 Task: Use the formula "ACCRINT" in spreadsheet "Project protfolio".
Action: Mouse moved to (640, 99)
Screenshot: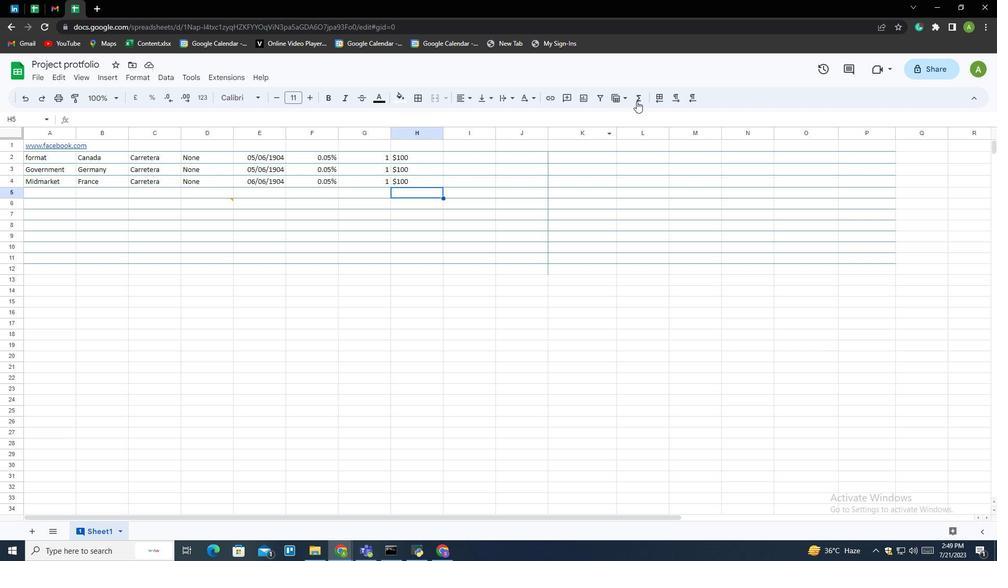
Action: Mouse pressed left at (640, 99)
Screenshot: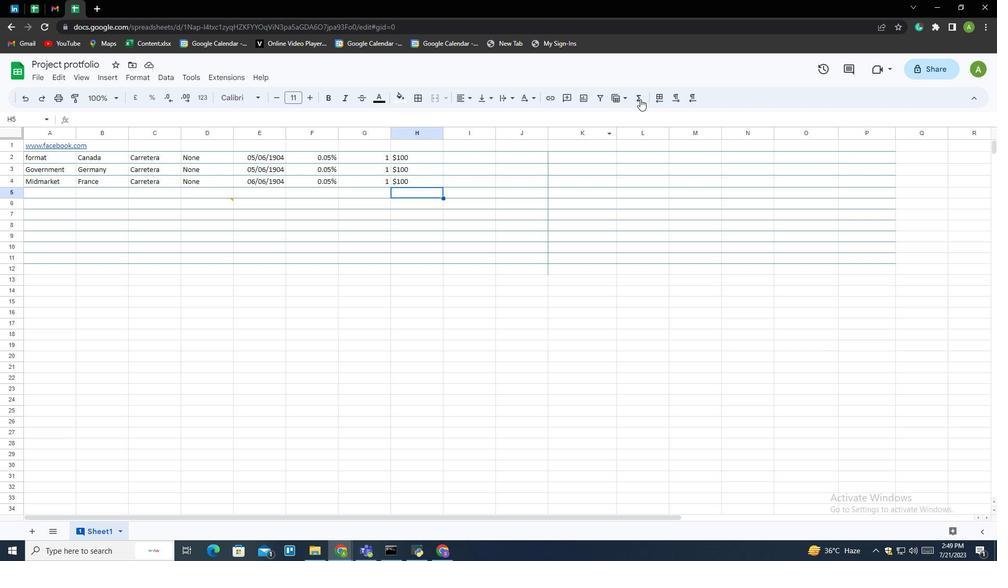 
Action: Mouse moved to (675, 213)
Screenshot: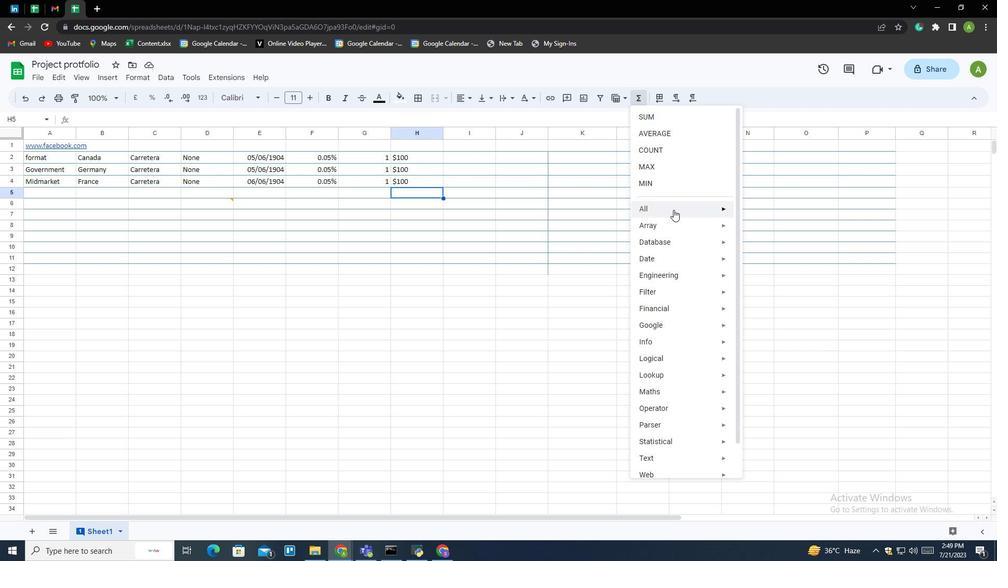 
Action: Mouse pressed left at (675, 213)
Screenshot: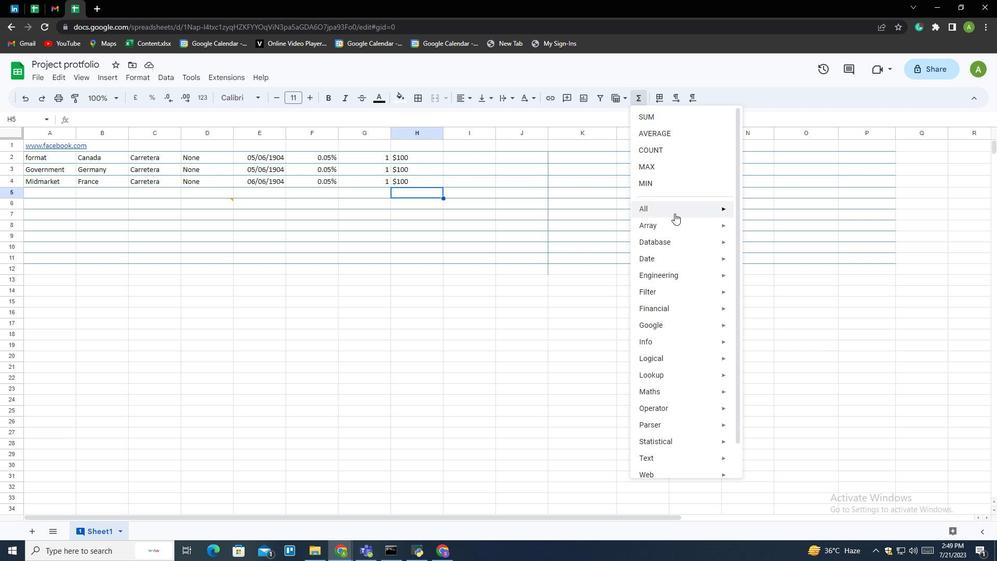 
Action: Mouse moved to (763, 82)
Screenshot: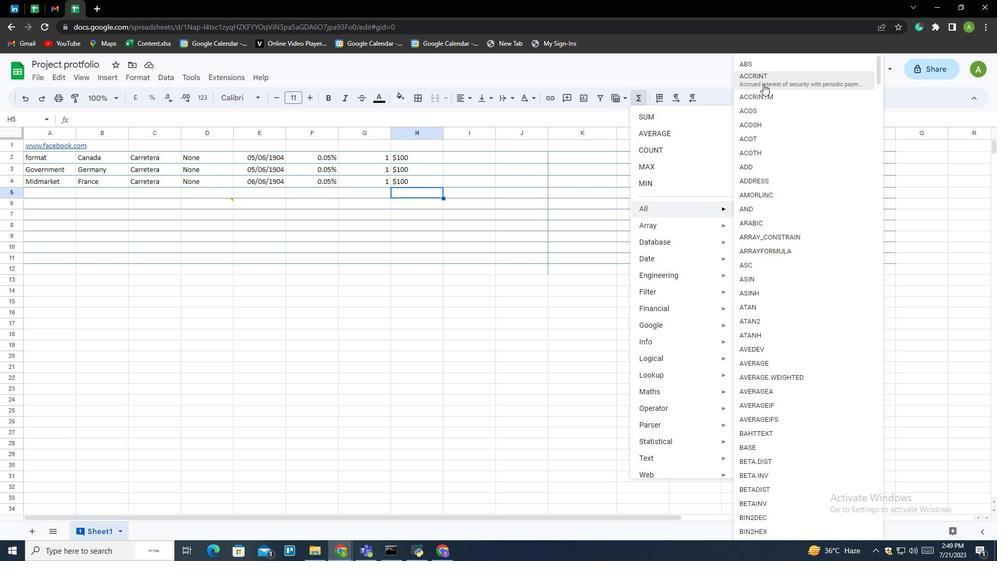 
Action: Mouse pressed left at (763, 82)
Screenshot: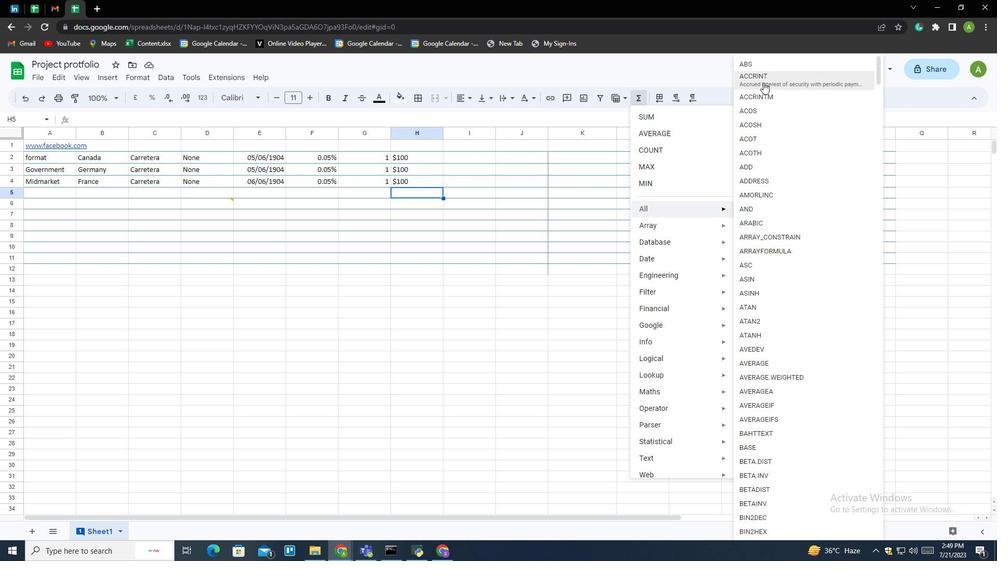 
Action: Mouse moved to (267, 156)
Screenshot: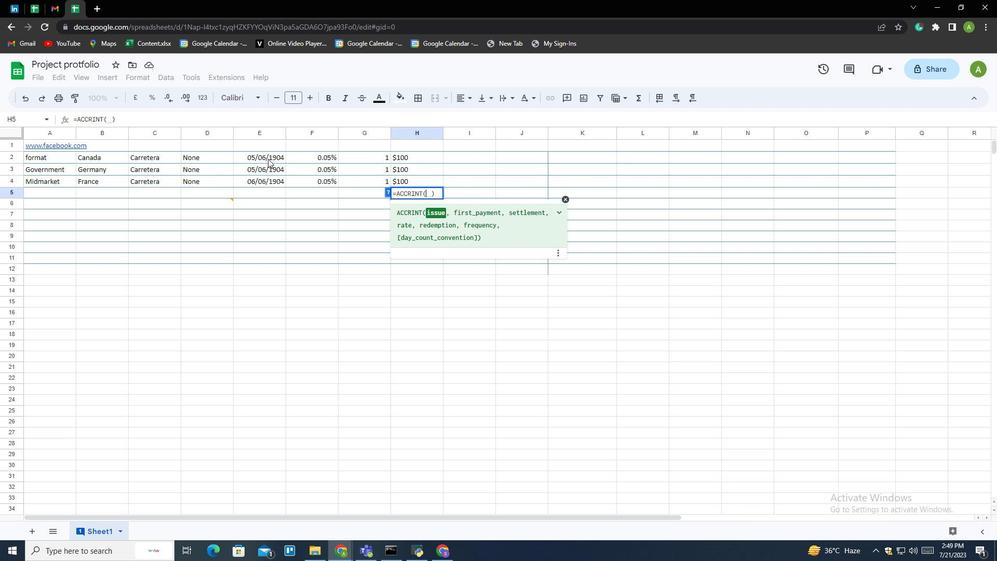
Action: Mouse pressed left at (267, 156)
Screenshot: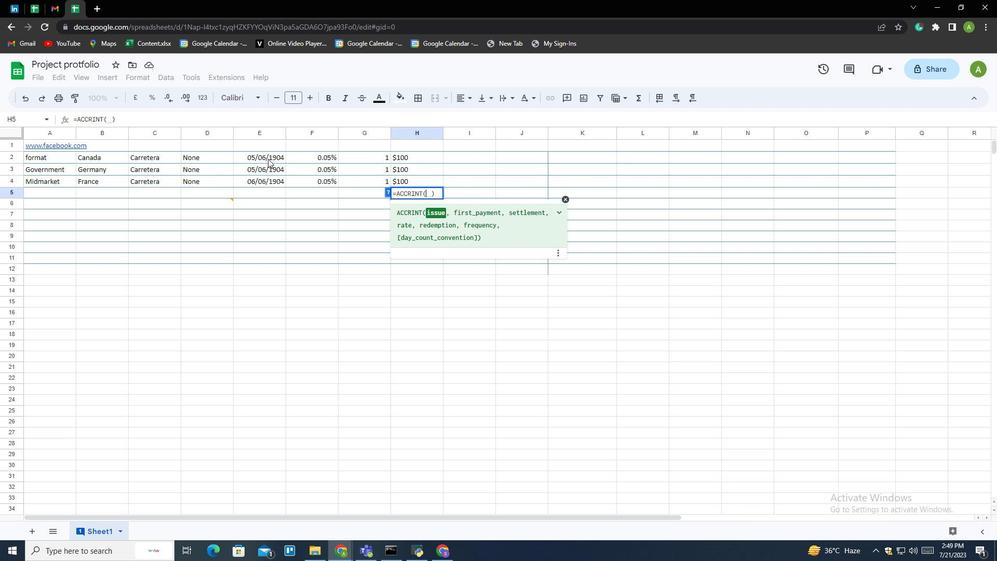 
Action: Mouse moved to (268, 167)
Screenshot: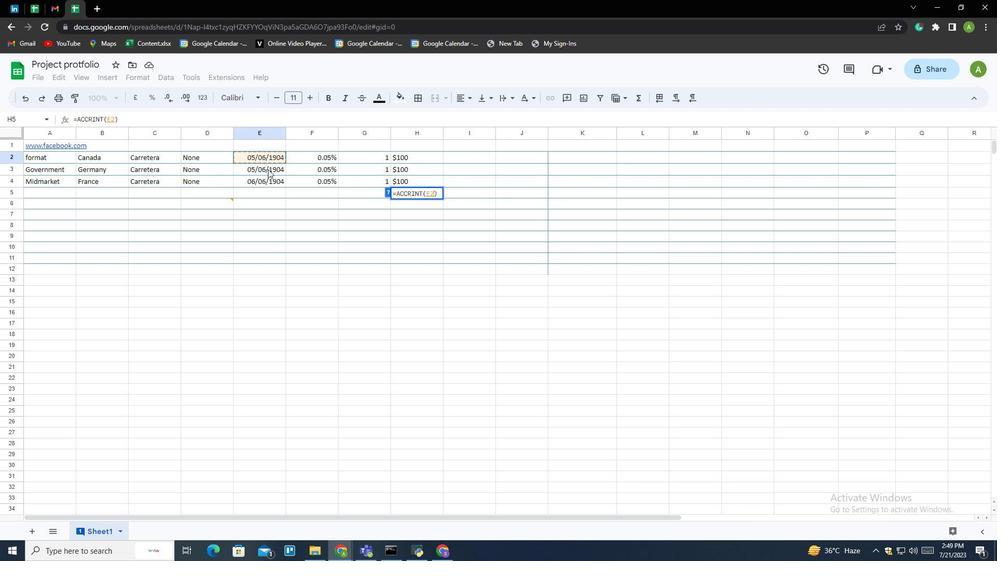 
Action: Mouse pressed left at (268, 167)
Screenshot: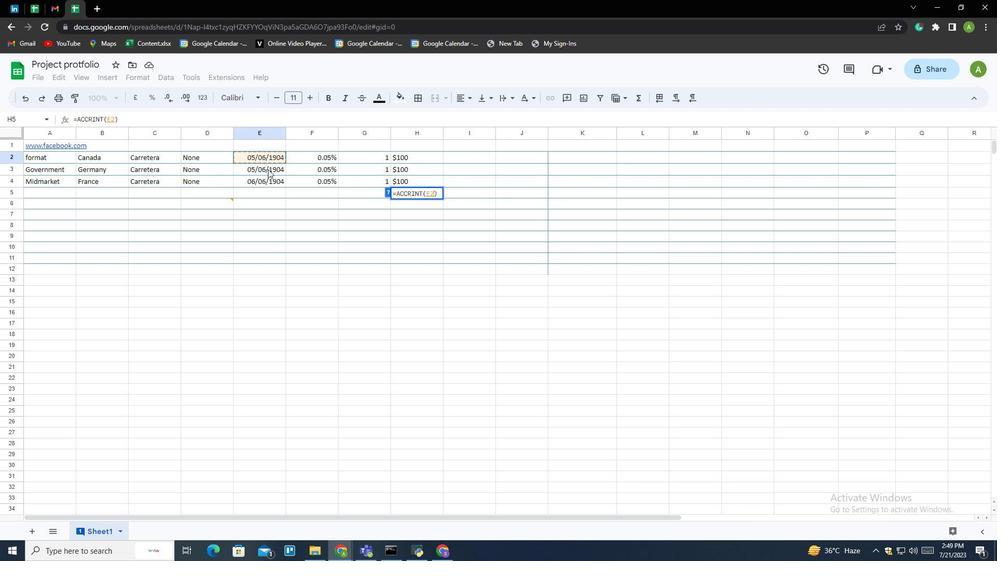 
Action: Mouse moved to (271, 179)
Screenshot: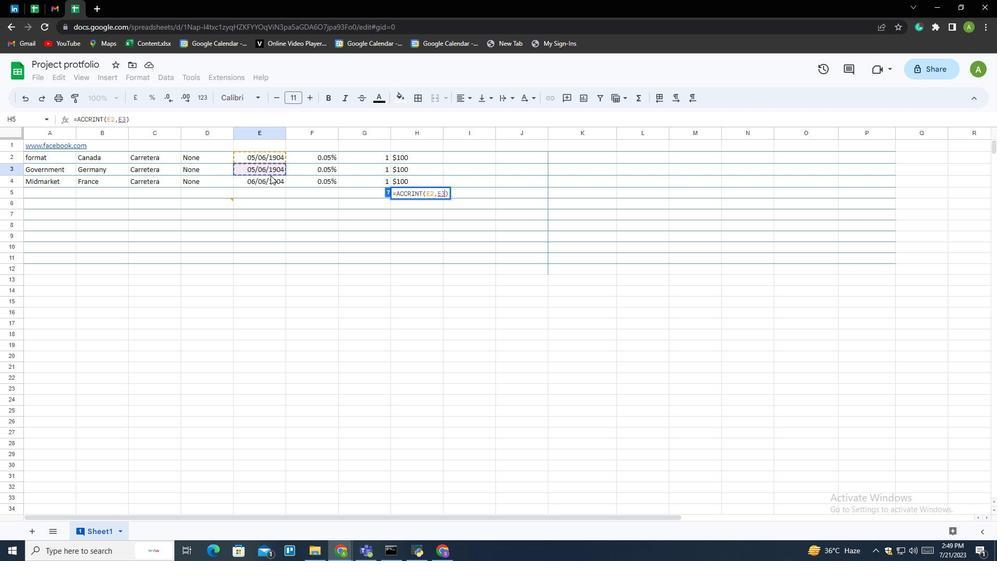 
Action: Mouse pressed left at (271, 179)
Screenshot: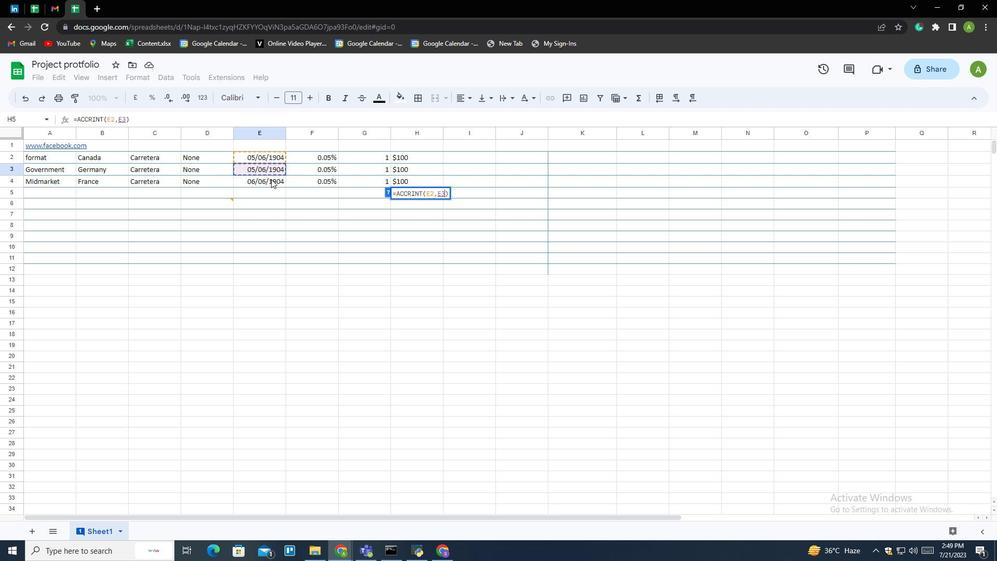 
Action: Mouse moved to (500, 204)
Screenshot: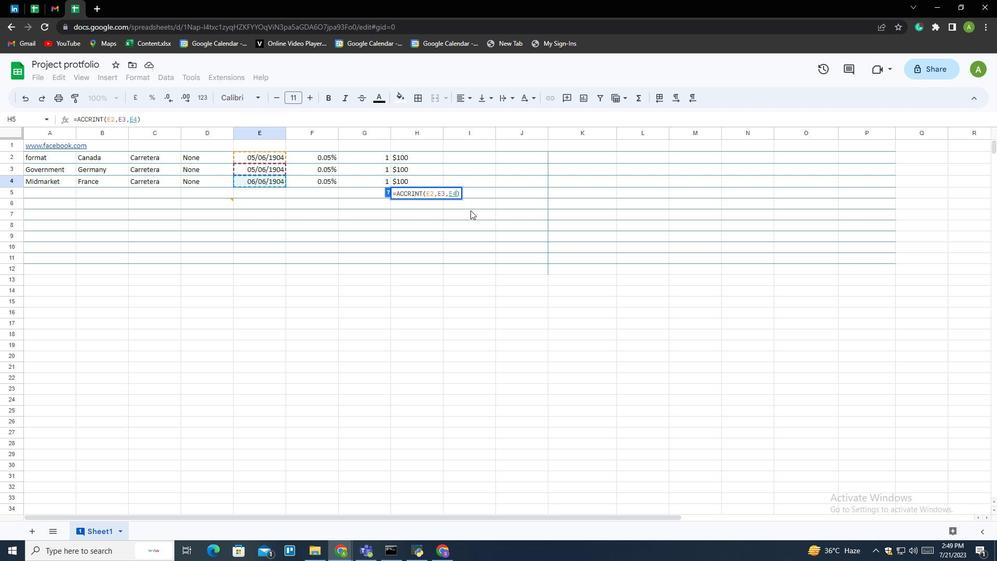 
Action: Key pressed ,<Key.space>0.05,<Key.space>
Screenshot: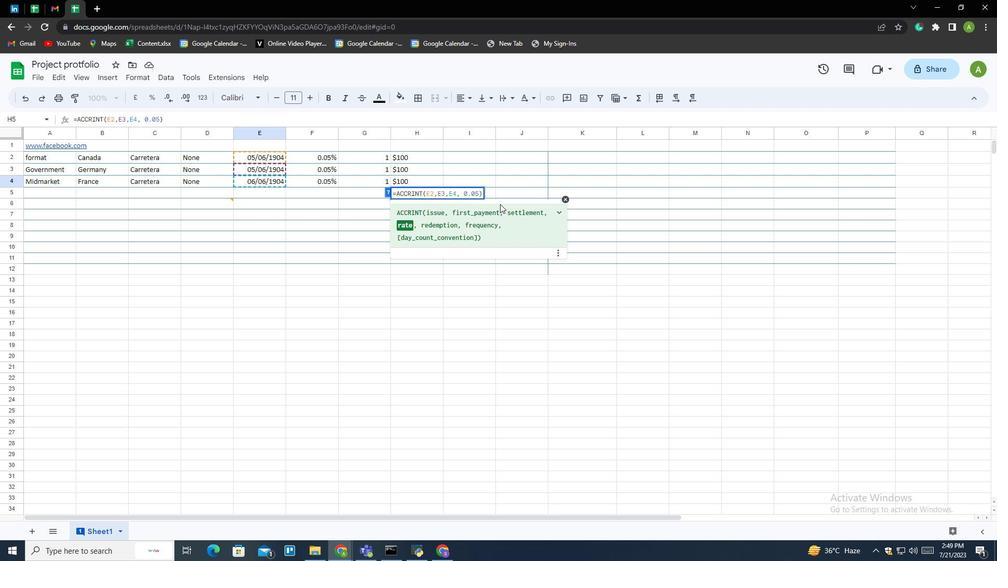 
Action: Mouse moved to (385, 404)
Screenshot: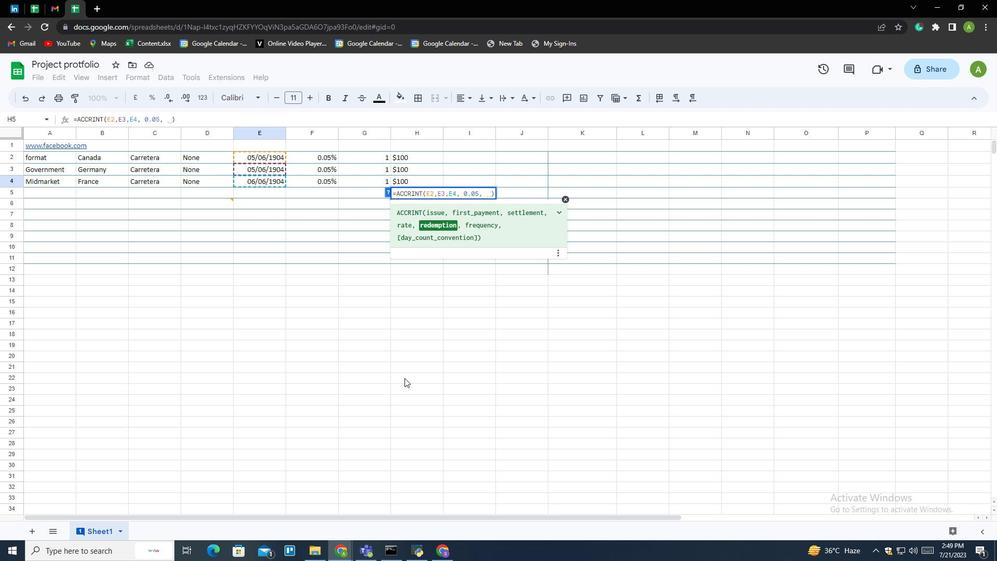 
Action: Key pressed 1,<Key.space>
Screenshot: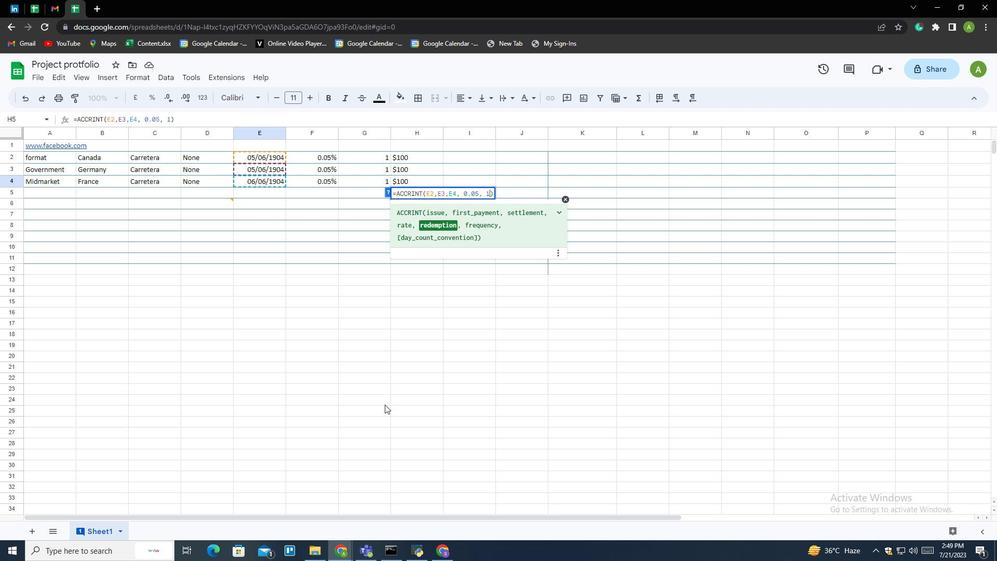 
Action: Mouse moved to (345, 412)
Screenshot: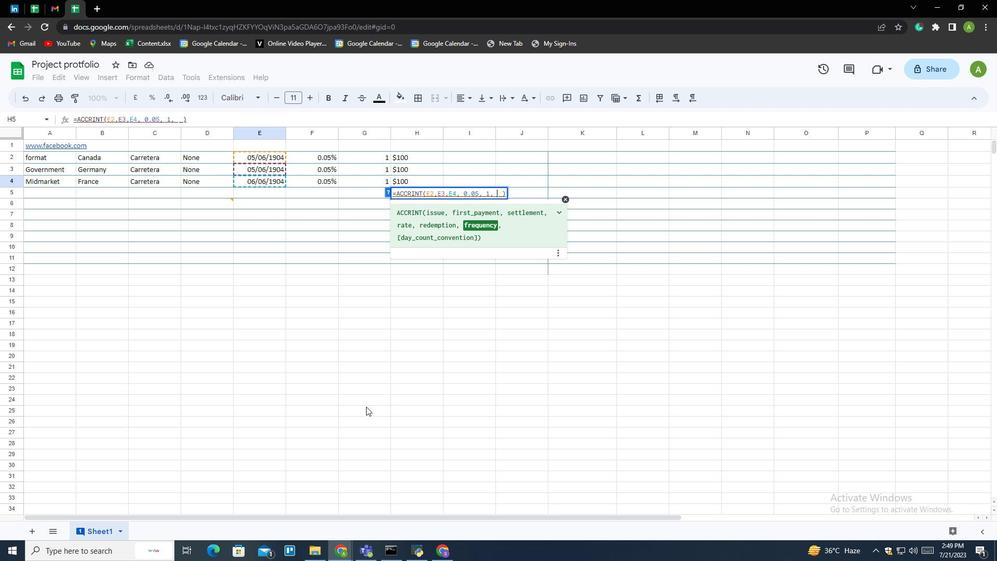 
Action: Key pressed <Key.left><Key.left><Key.right><Key.right><Key.backspace><Key.backspace><Key.backspace><Key.backspace><Key.backspace>100,1<Key.enter>
Screenshot: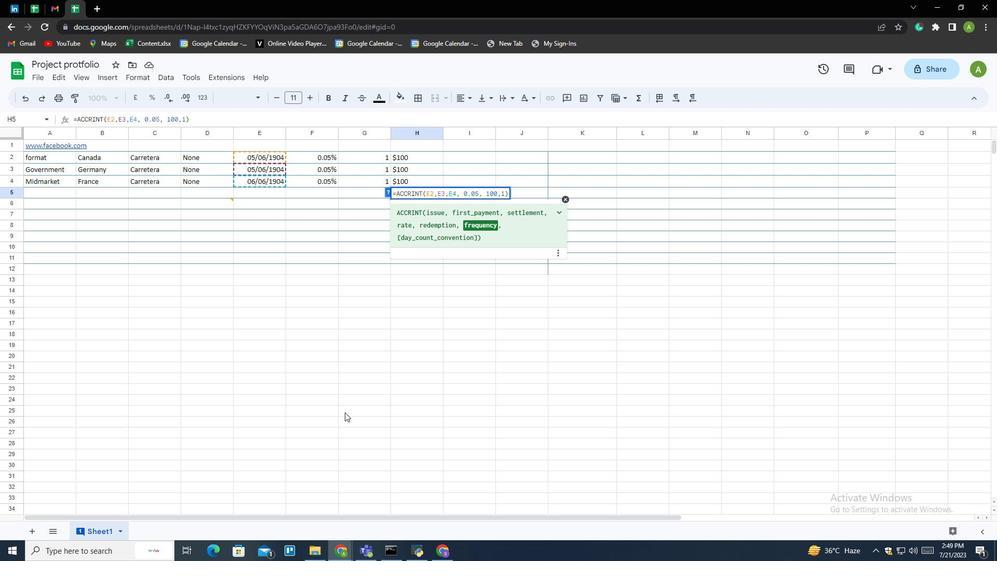 
